 Task: Select the pages per sheet with 1.
Action: Mouse moved to (67, 120)
Screenshot: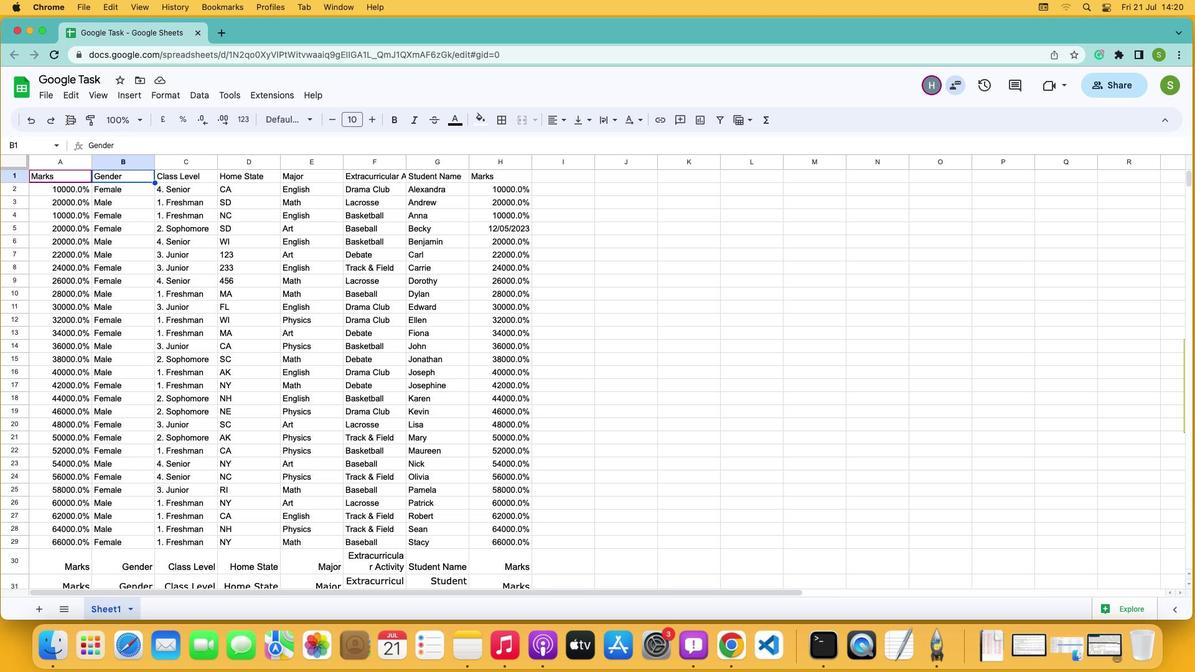 
Action: Mouse pressed left at (67, 120)
Screenshot: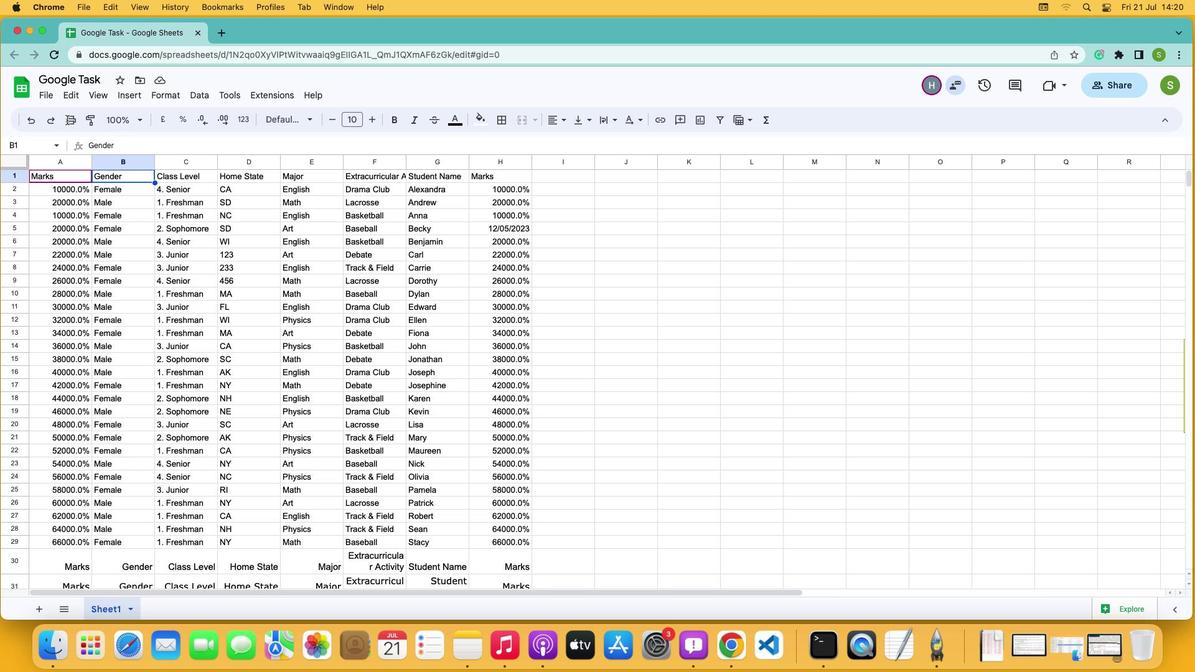 
Action: Mouse moved to (71, 120)
Screenshot: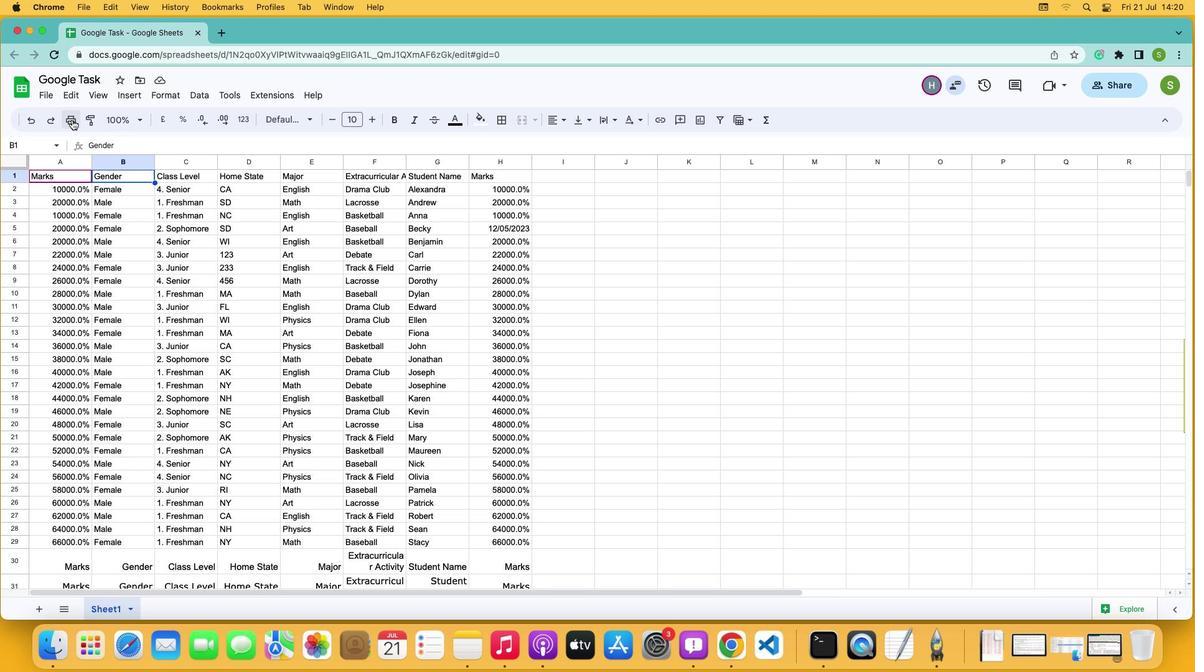 
Action: Mouse pressed left at (71, 120)
Screenshot: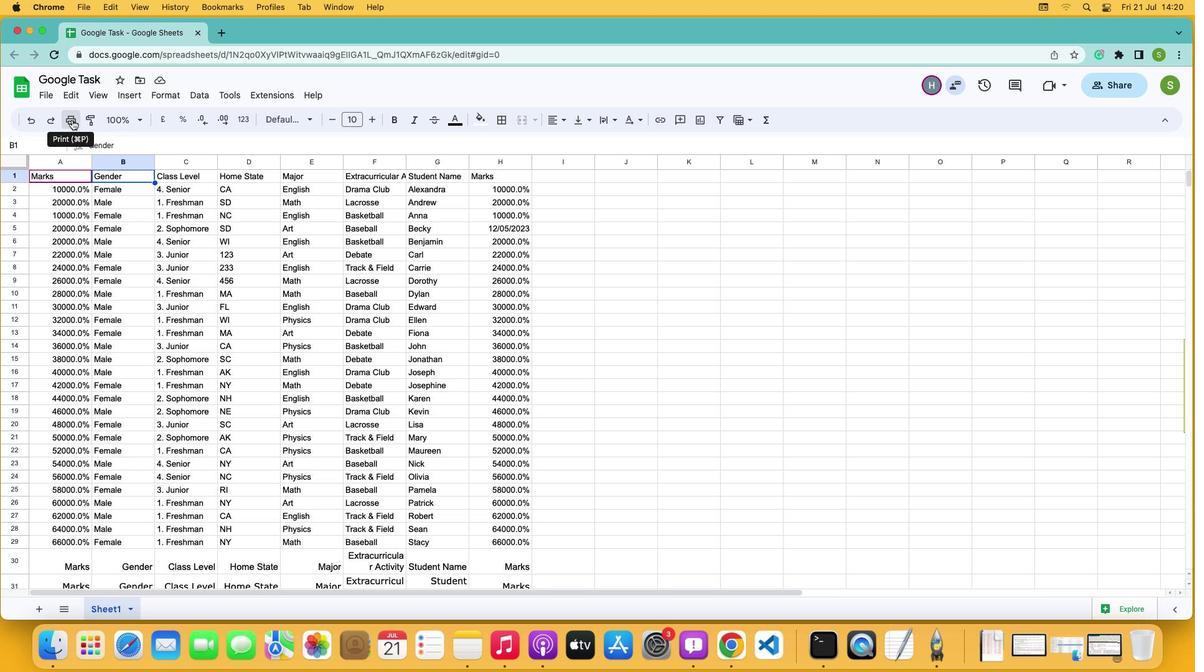 
Action: Mouse moved to (1159, 89)
Screenshot: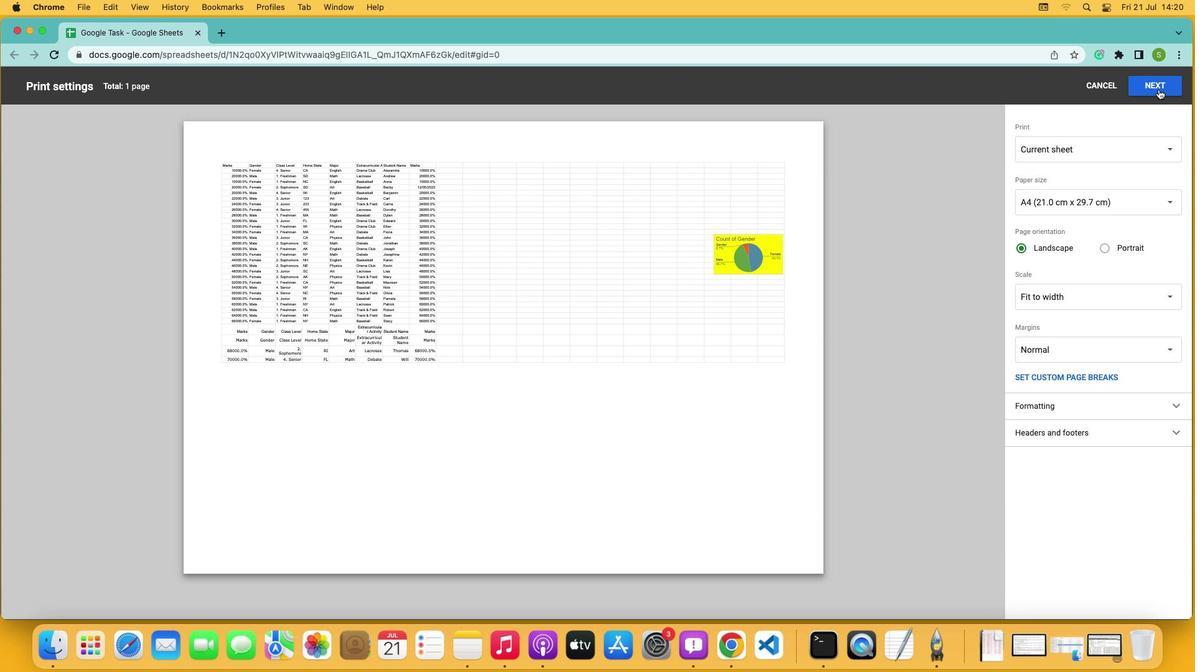 
Action: Mouse pressed left at (1159, 89)
Screenshot: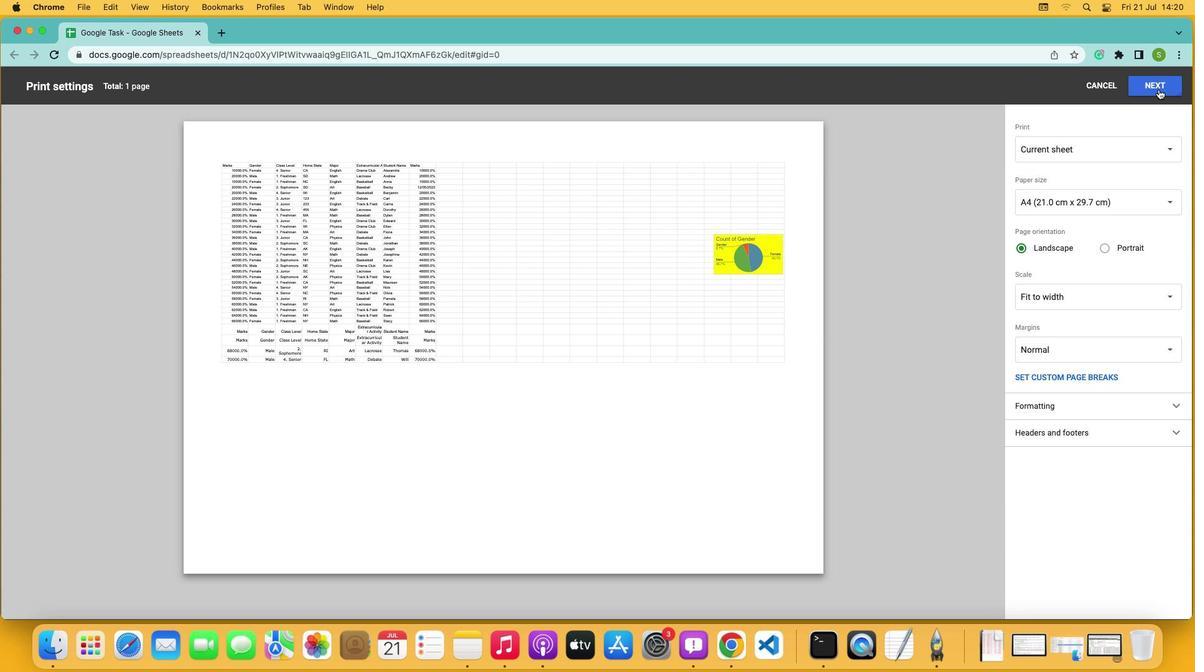 
Action: Mouse moved to (926, 226)
Screenshot: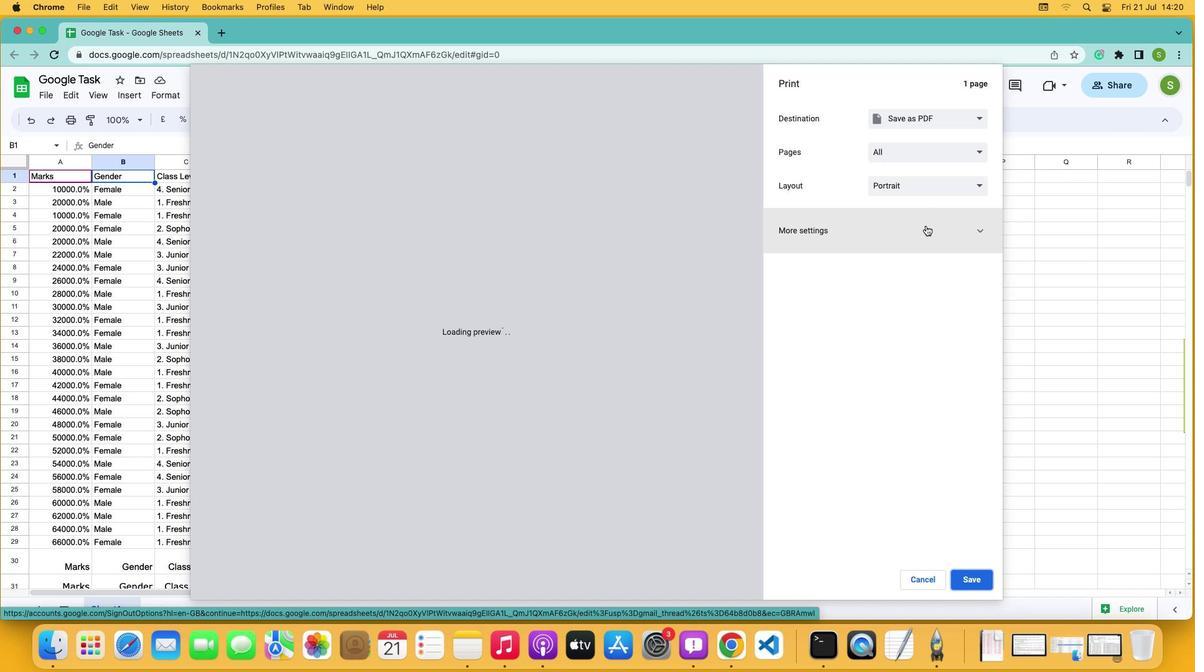 
Action: Mouse pressed left at (926, 226)
Screenshot: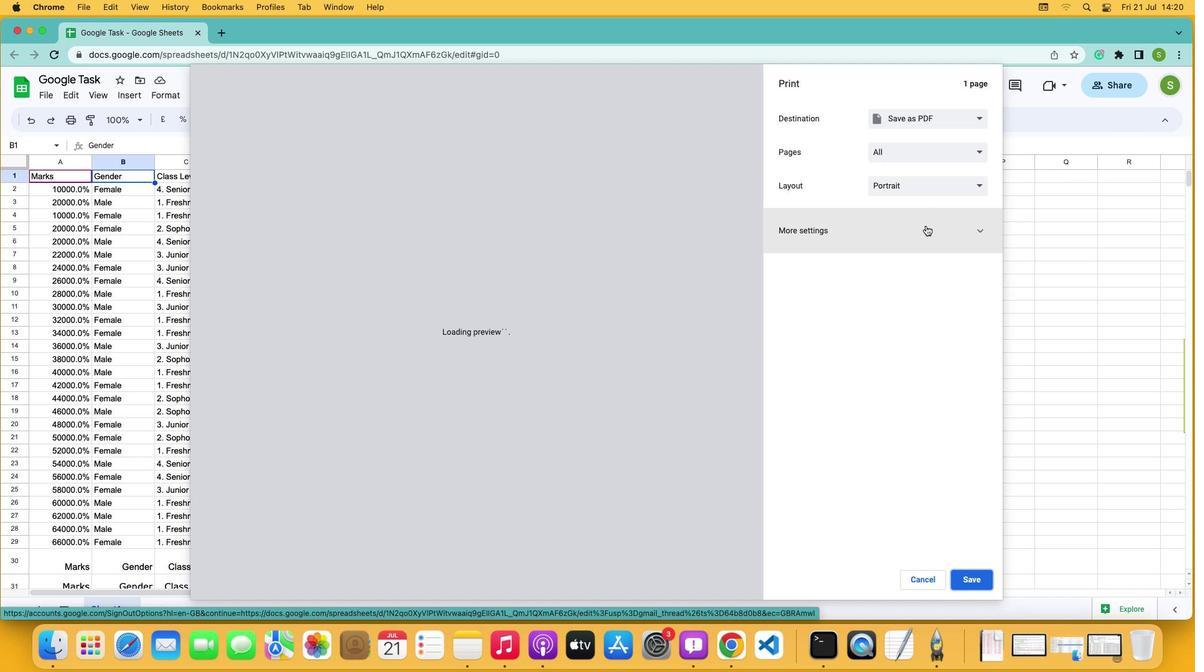 
Action: Mouse moved to (980, 303)
Screenshot: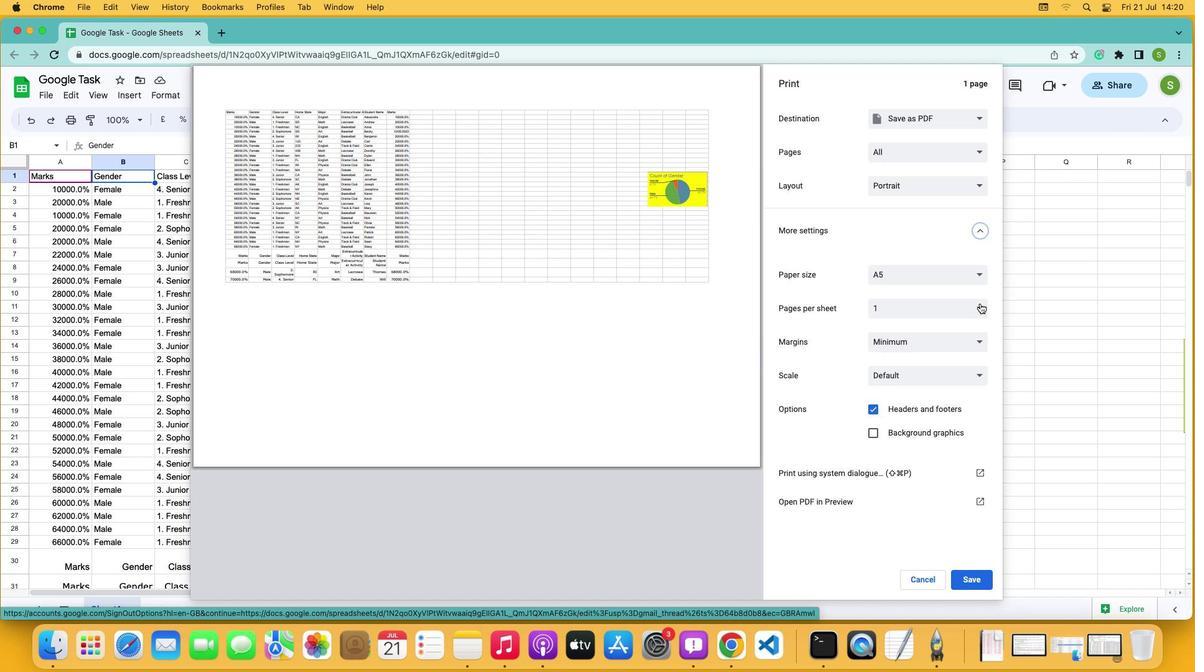 
Action: Mouse pressed left at (980, 303)
Screenshot: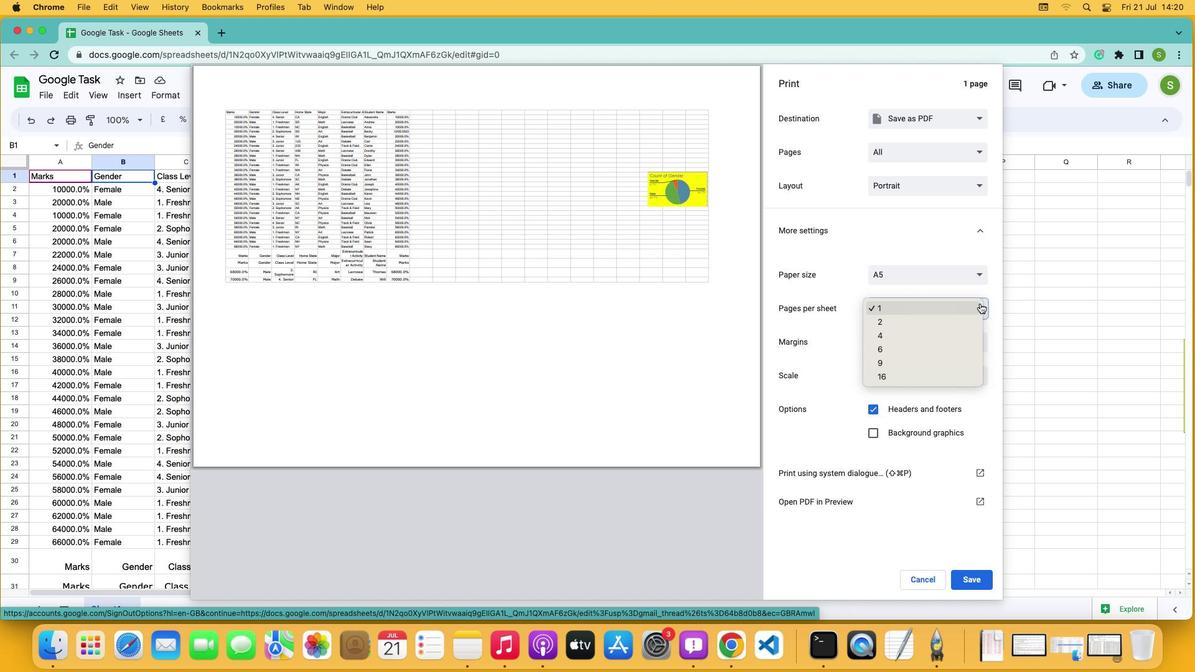 
Action: Mouse moved to (908, 306)
Screenshot: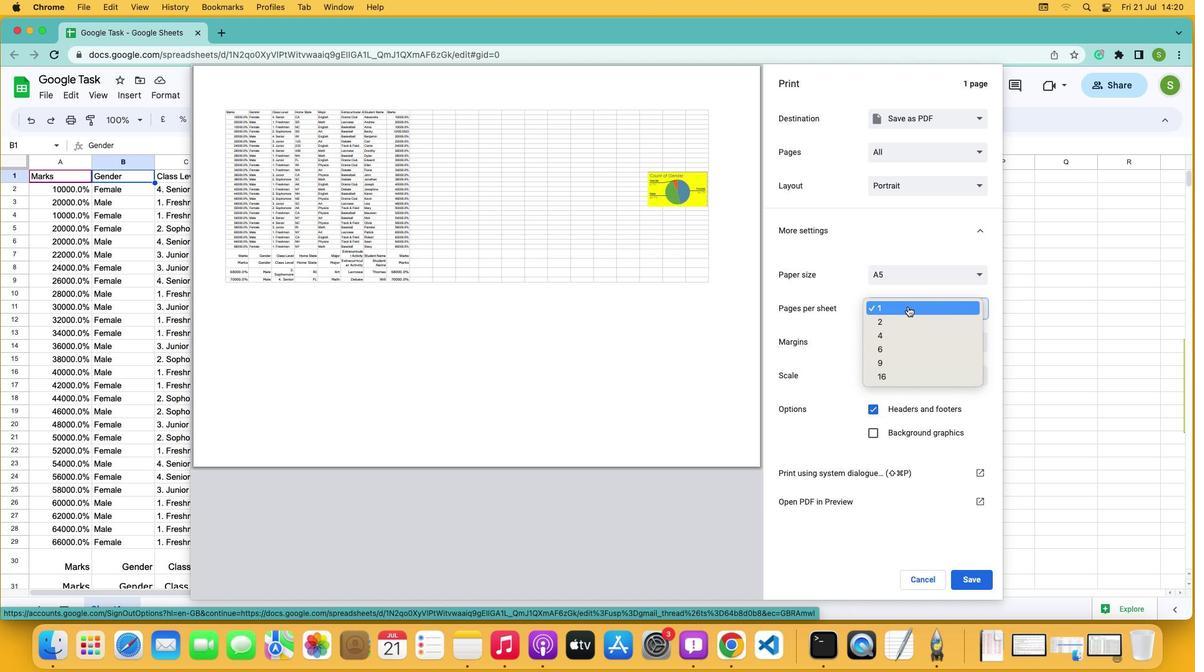 
Action: Mouse pressed left at (908, 306)
Screenshot: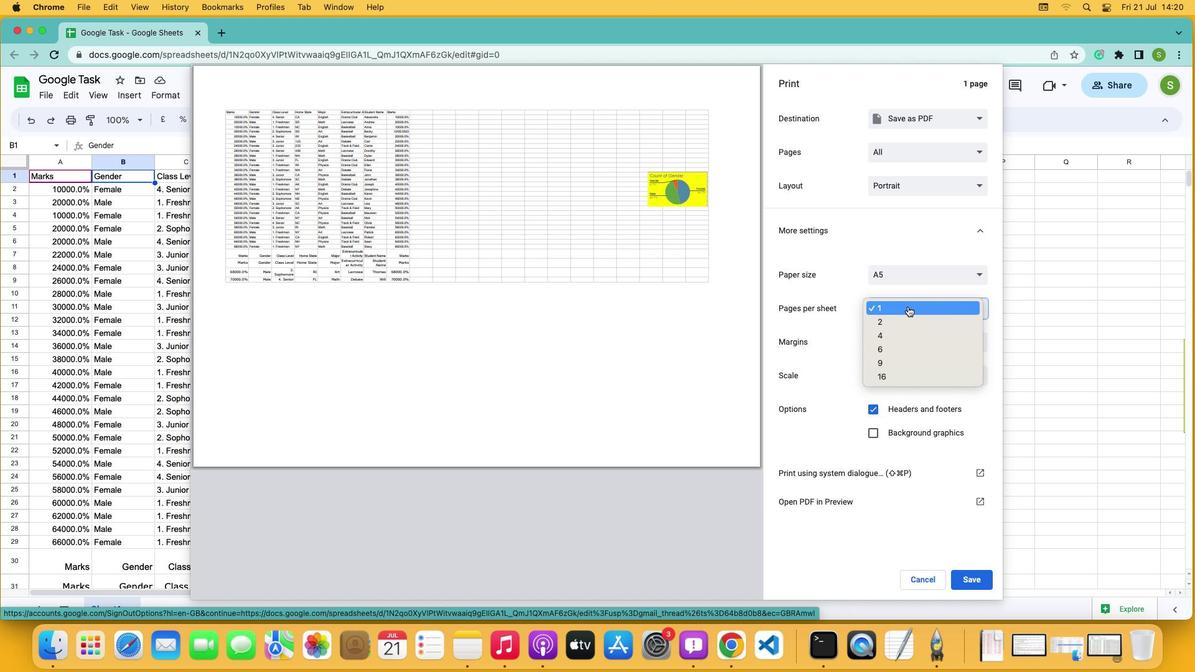 
